 Task: In group invitations turn off push notifications.
Action: Mouse moved to (850, 75)
Screenshot: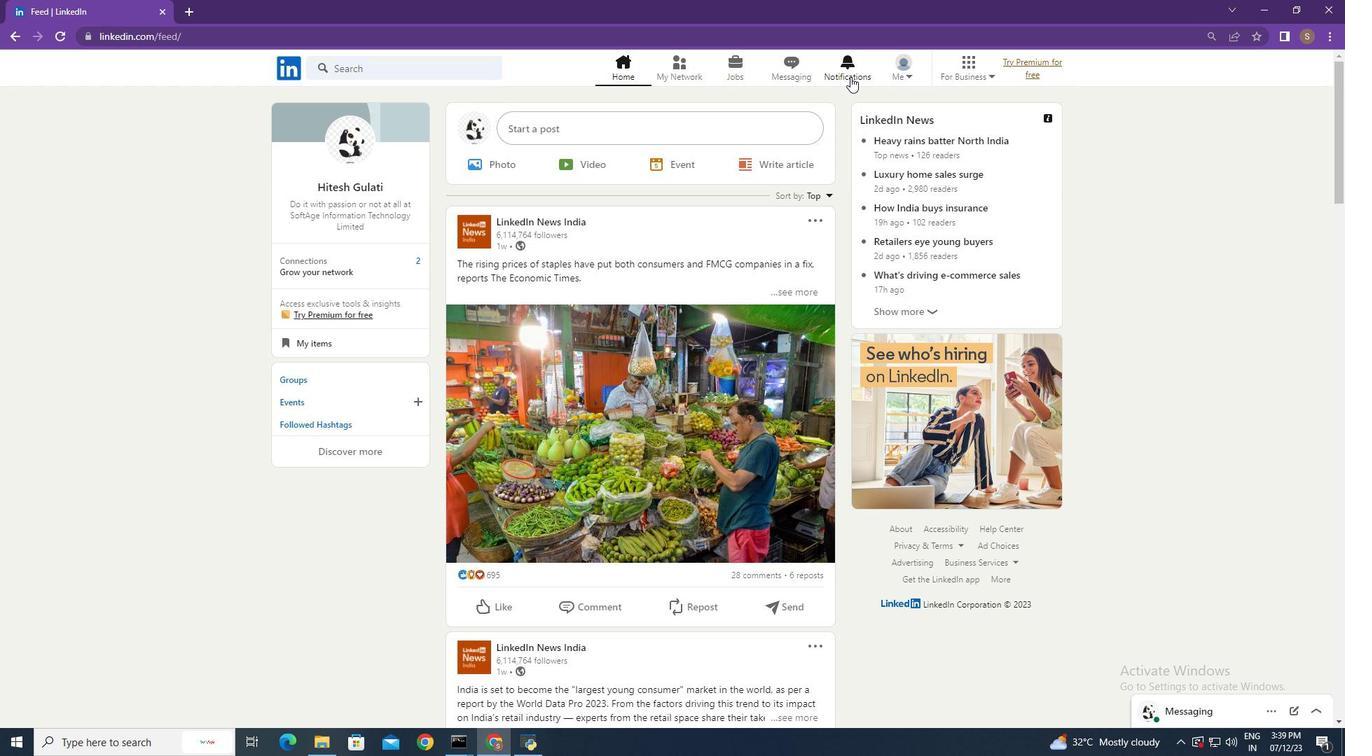 
Action: Mouse pressed left at (850, 75)
Screenshot: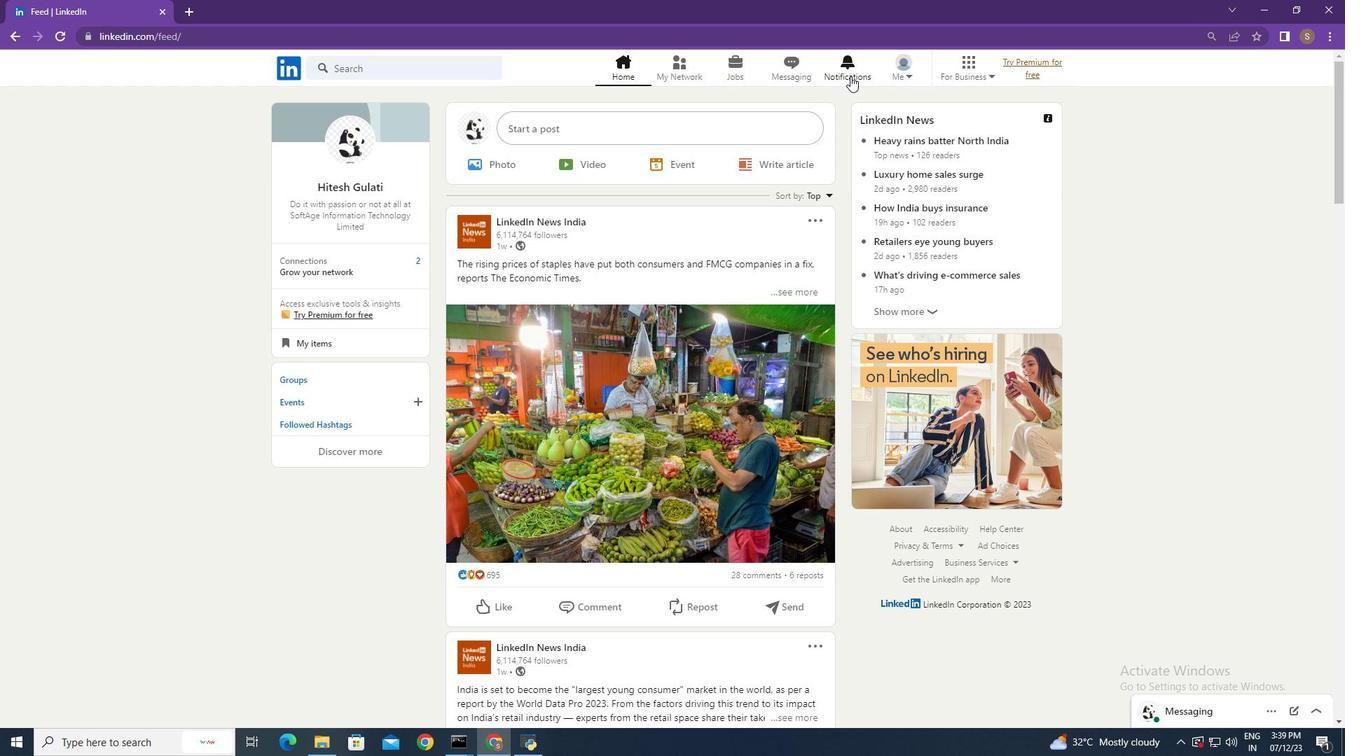 
Action: Mouse moved to (319, 163)
Screenshot: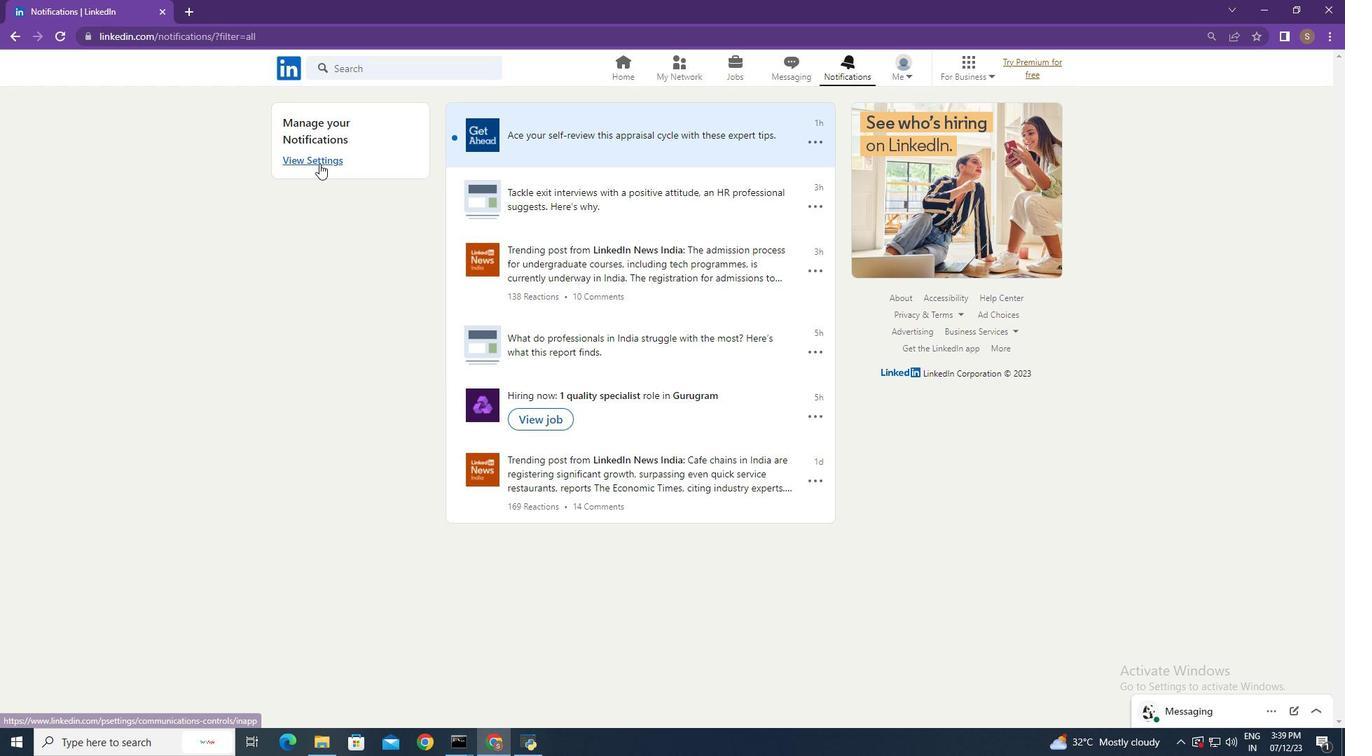 
Action: Mouse pressed left at (319, 163)
Screenshot: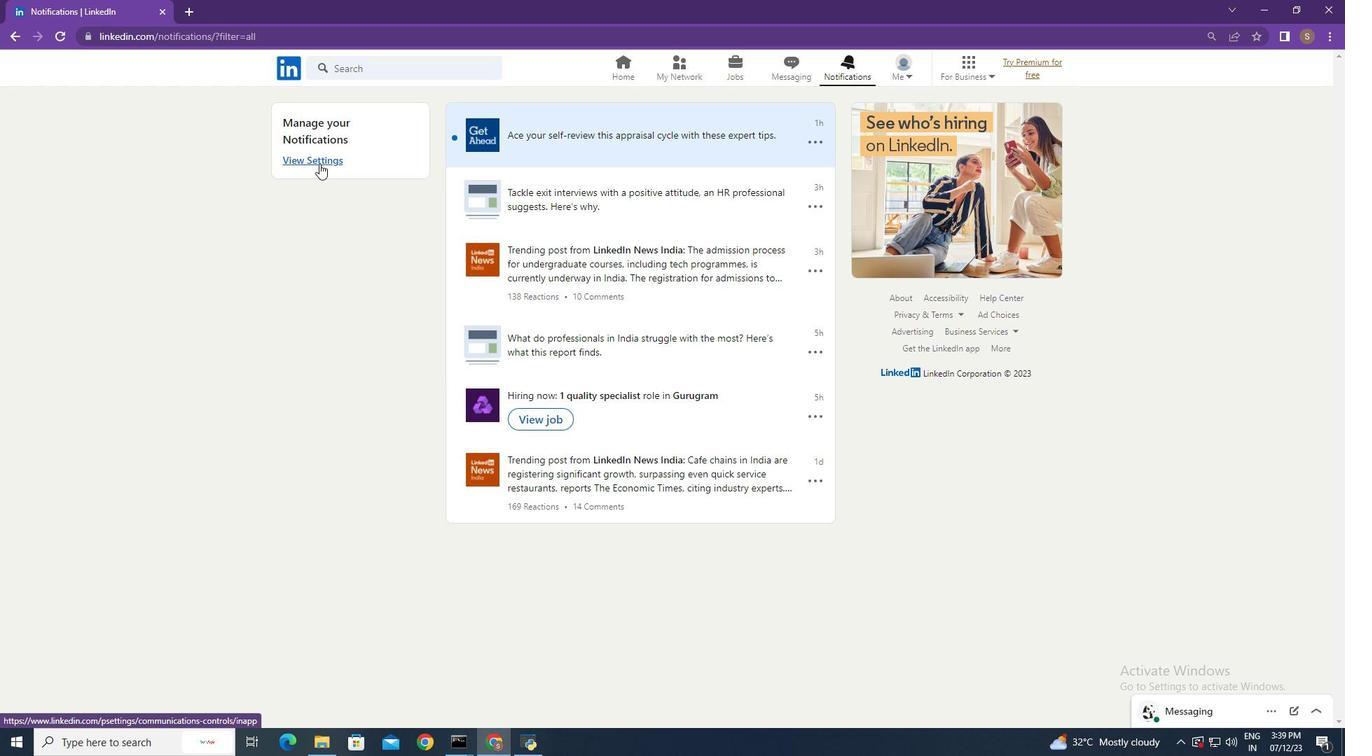 
Action: Mouse moved to (640, 401)
Screenshot: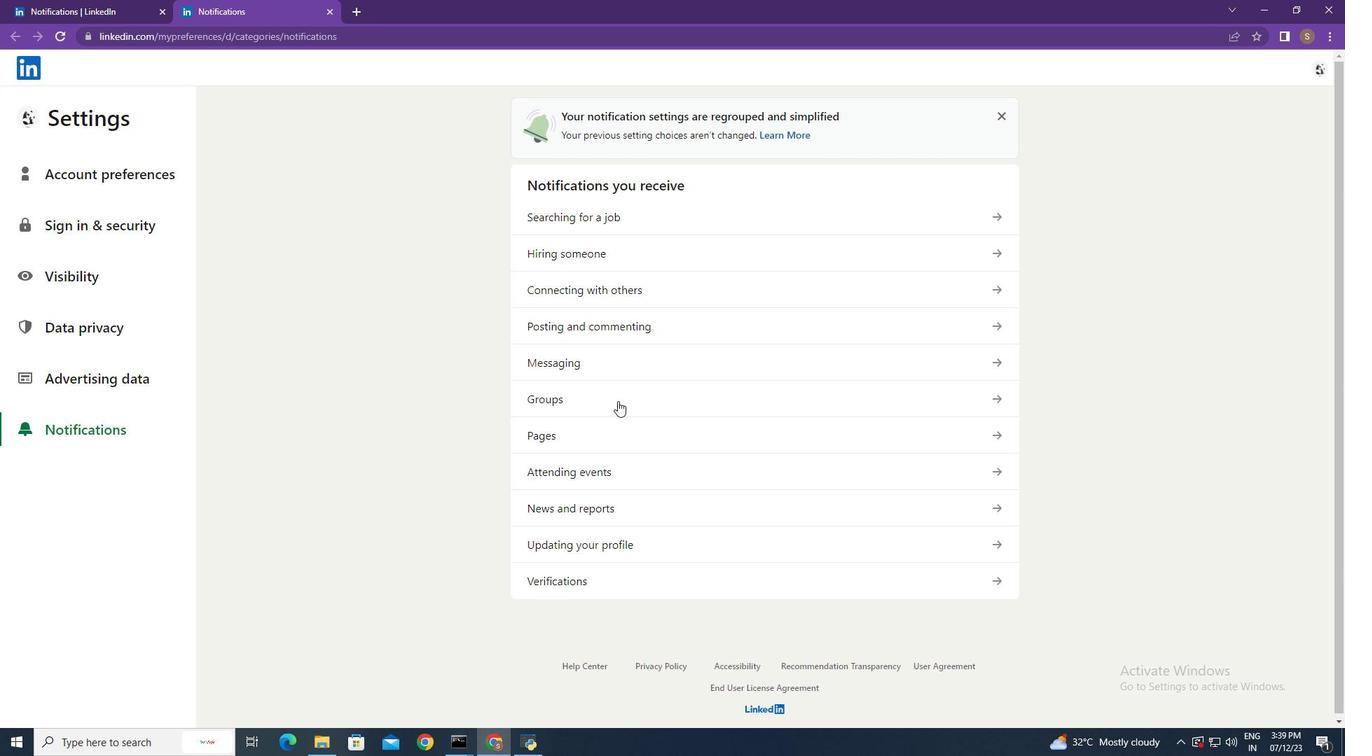 
Action: Mouse pressed left at (640, 401)
Screenshot: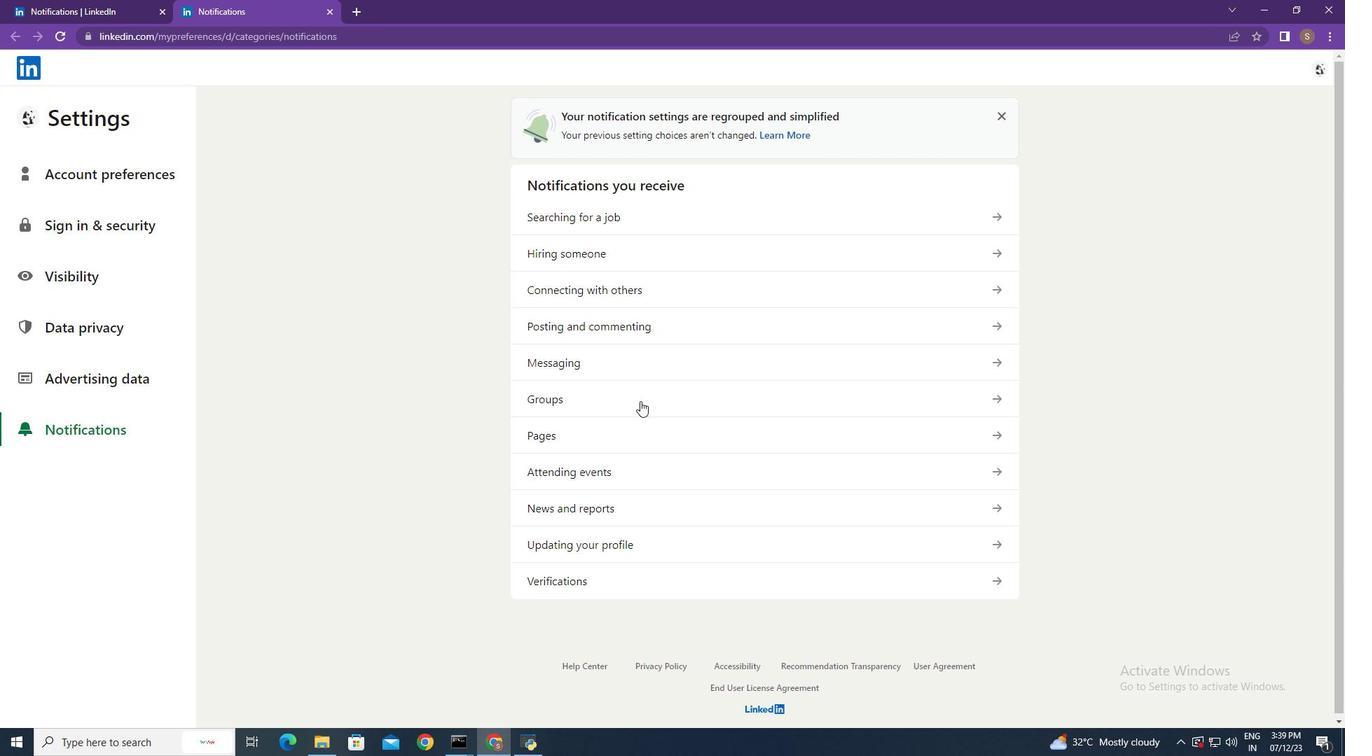 
Action: Mouse moved to (725, 213)
Screenshot: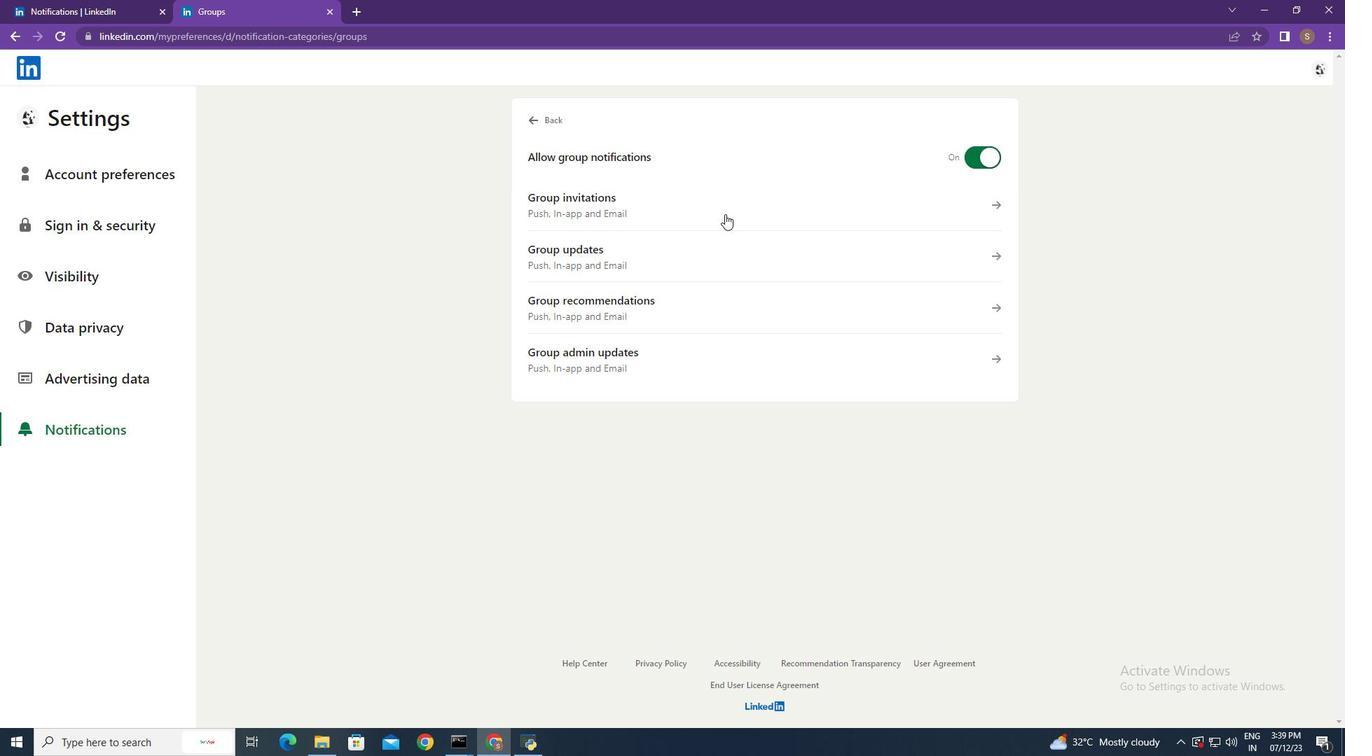 
Action: Mouse pressed left at (725, 213)
Screenshot: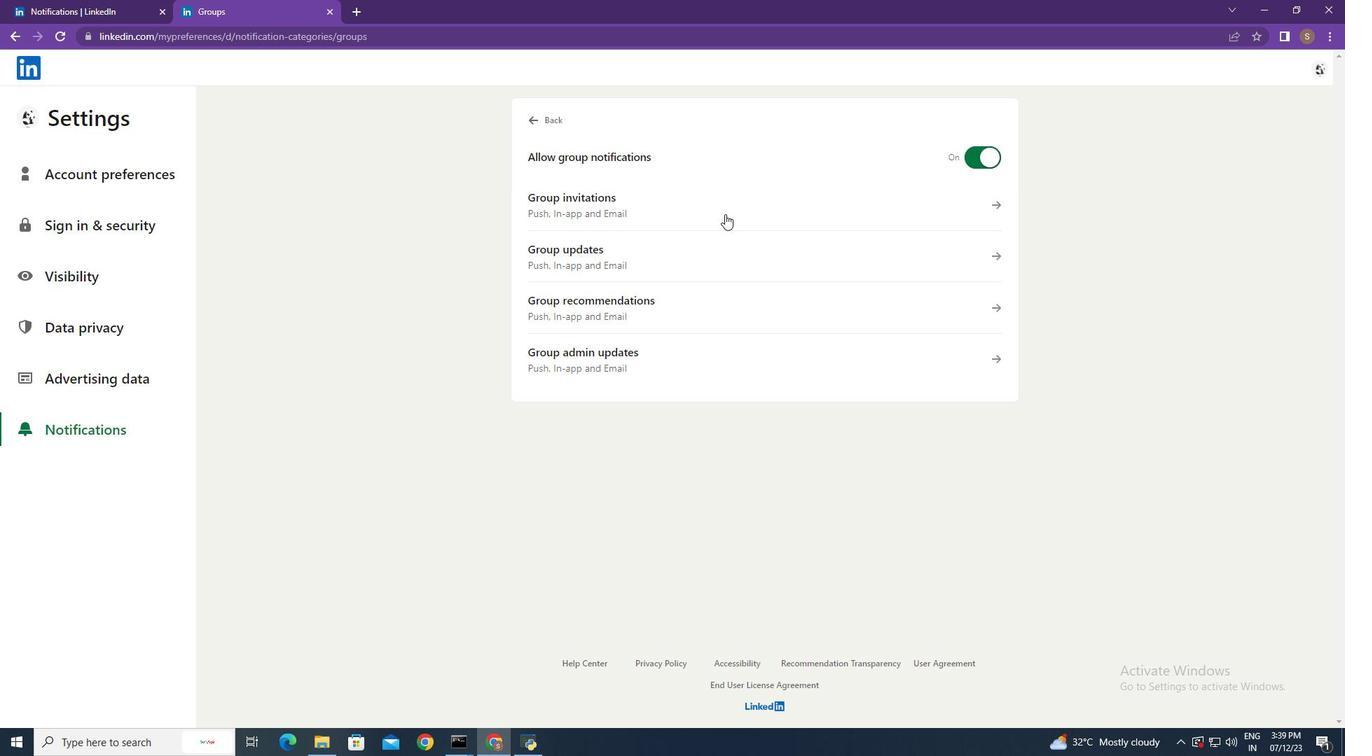 
Action: Mouse moved to (983, 295)
Screenshot: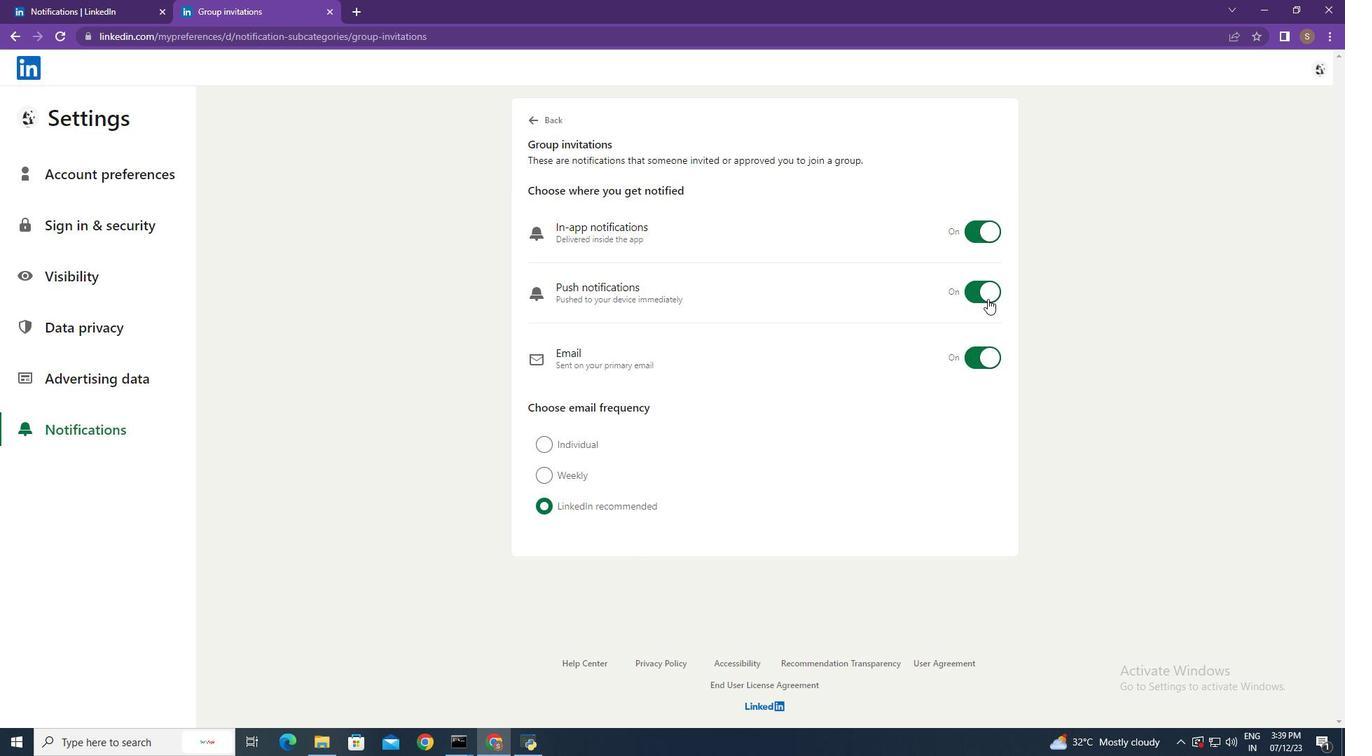
Action: Mouse pressed left at (983, 295)
Screenshot: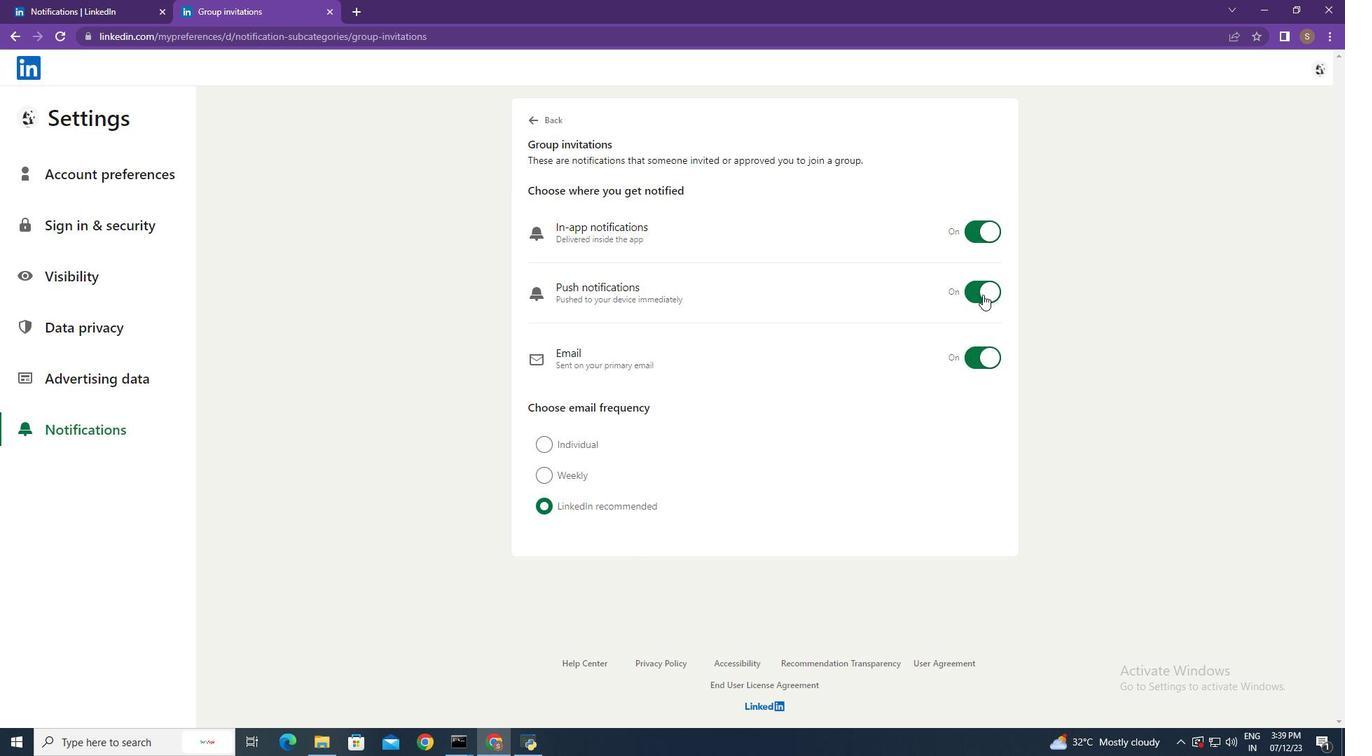
Action: Mouse moved to (1182, 346)
Screenshot: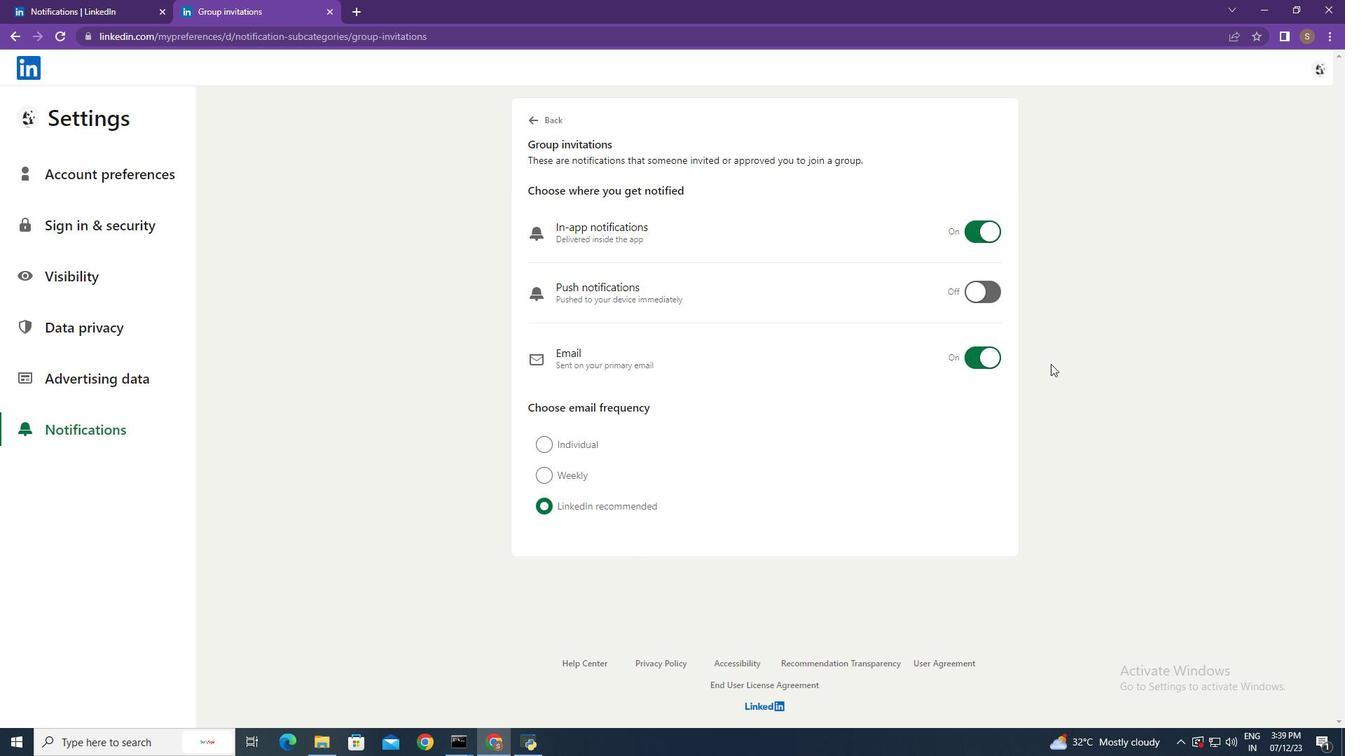 
